 Task: Assign in the project ZoneTech the issue 'Develop a new tool for automated testing of network security and vulnerability assessments' to the sprint 'Starburst'.
Action: Mouse moved to (63, 153)
Screenshot: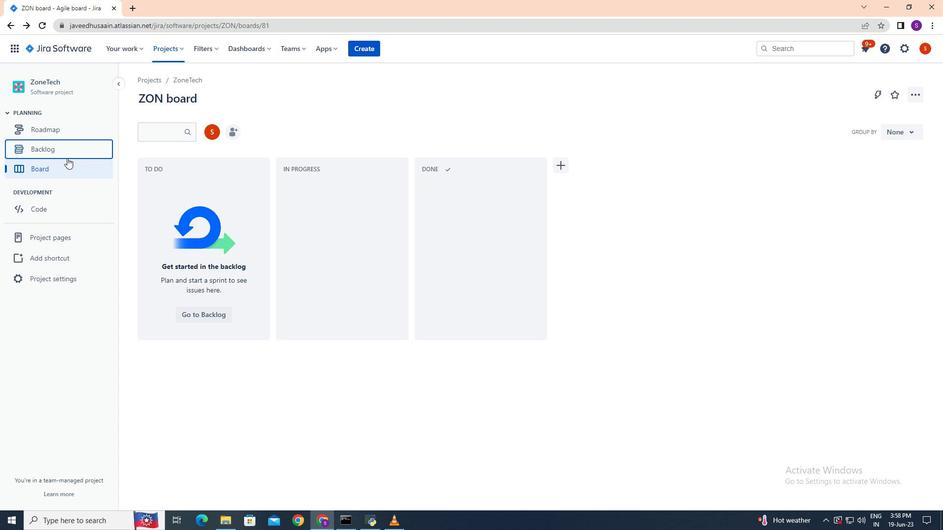 
Action: Mouse pressed left at (63, 153)
Screenshot: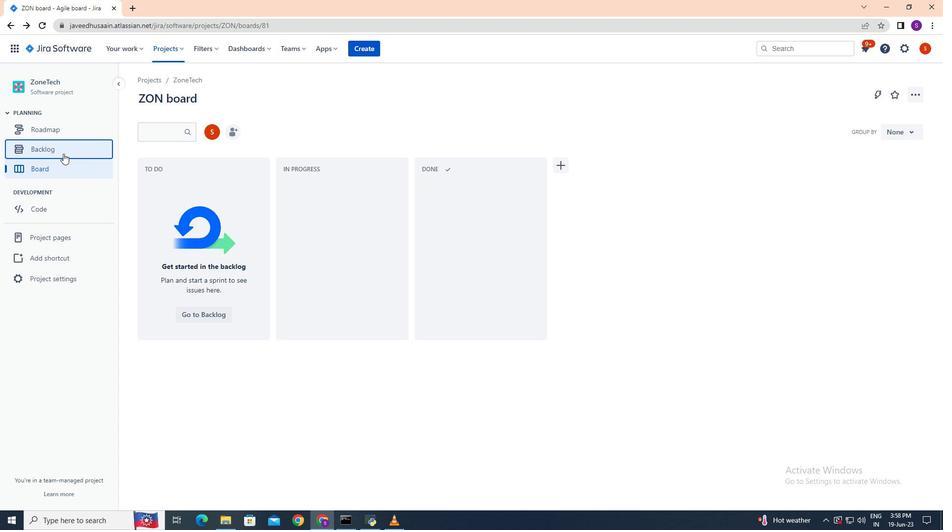 
Action: Mouse moved to (898, 262)
Screenshot: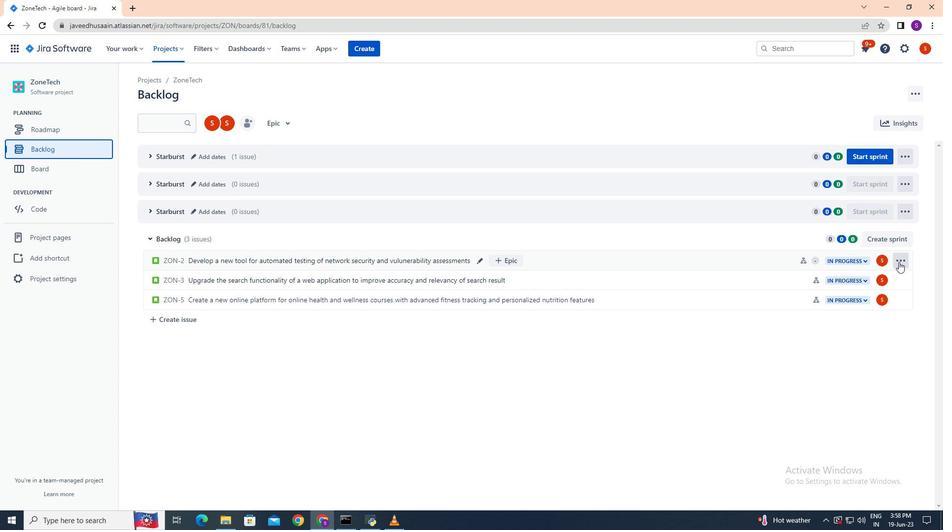 
Action: Mouse pressed left at (898, 262)
Screenshot: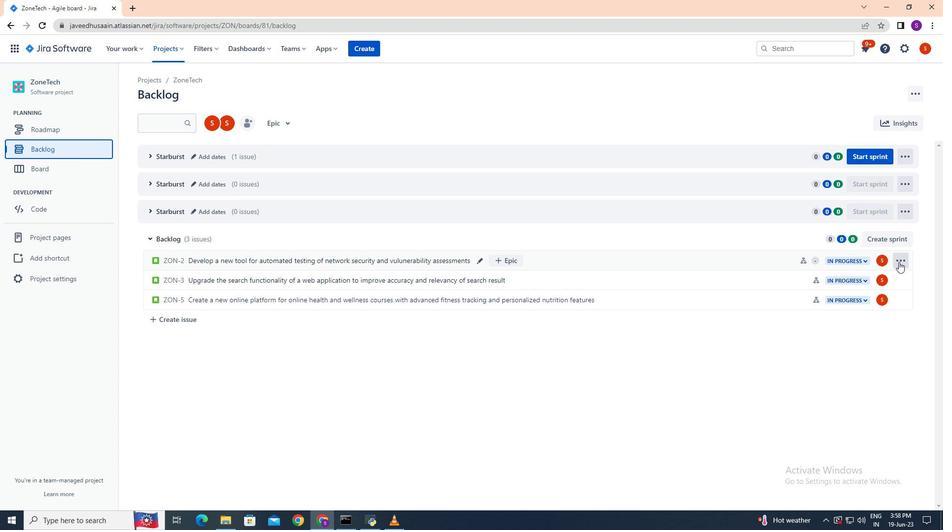 
Action: Mouse moved to (869, 392)
Screenshot: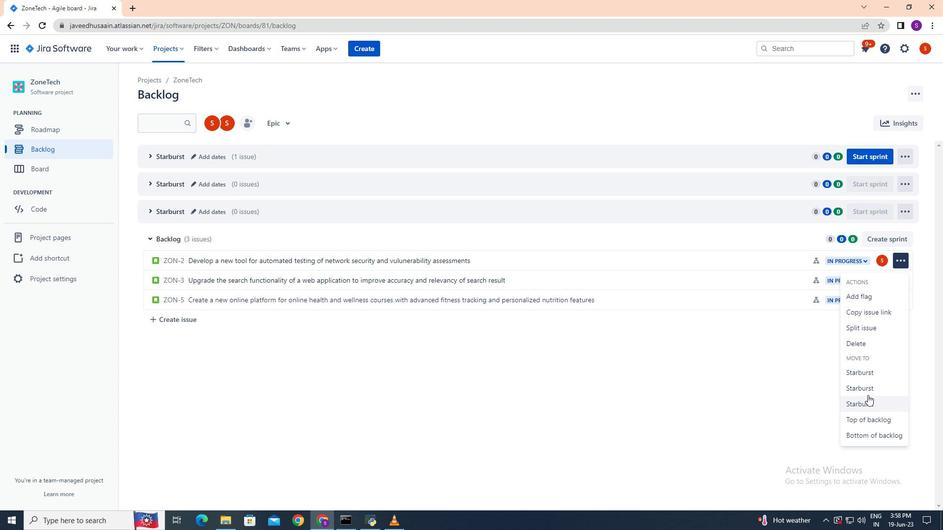 
Action: Mouse pressed left at (869, 392)
Screenshot: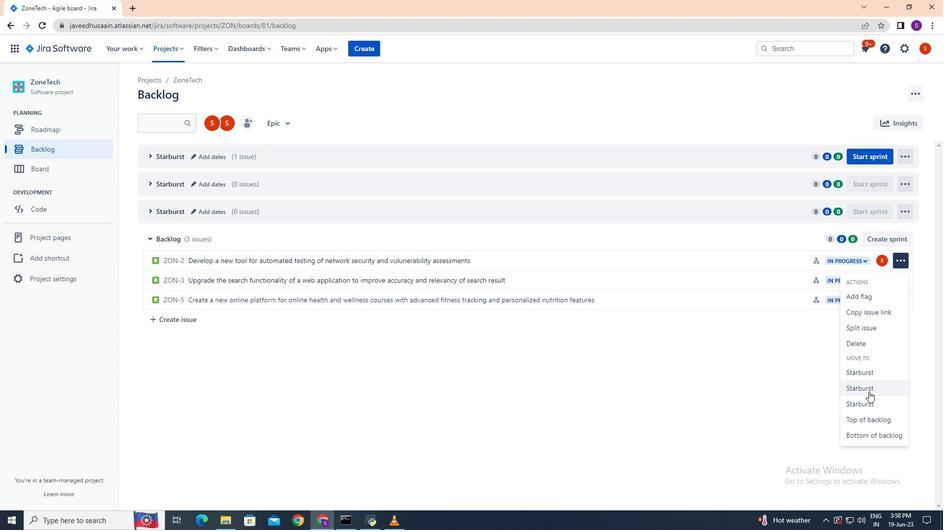 
